 Task: Add Sprouts Unsalted Butter to the cart.
Action: Mouse moved to (22, 91)
Screenshot: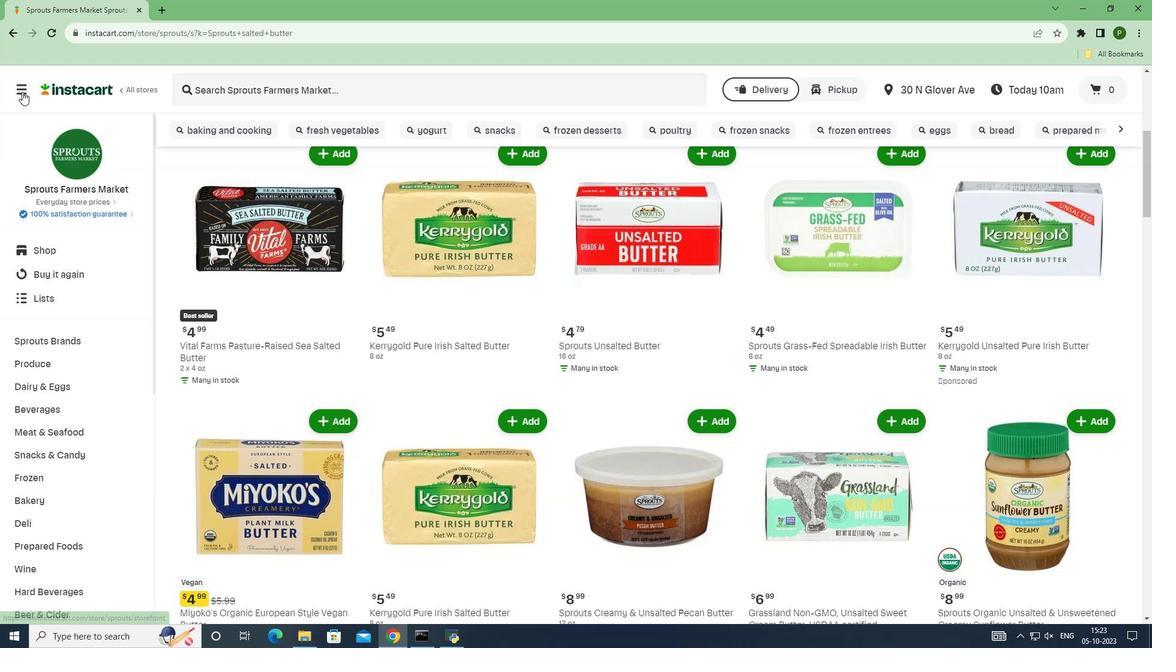 
Action: Mouse pressed left at (22, 91)
Screenshot: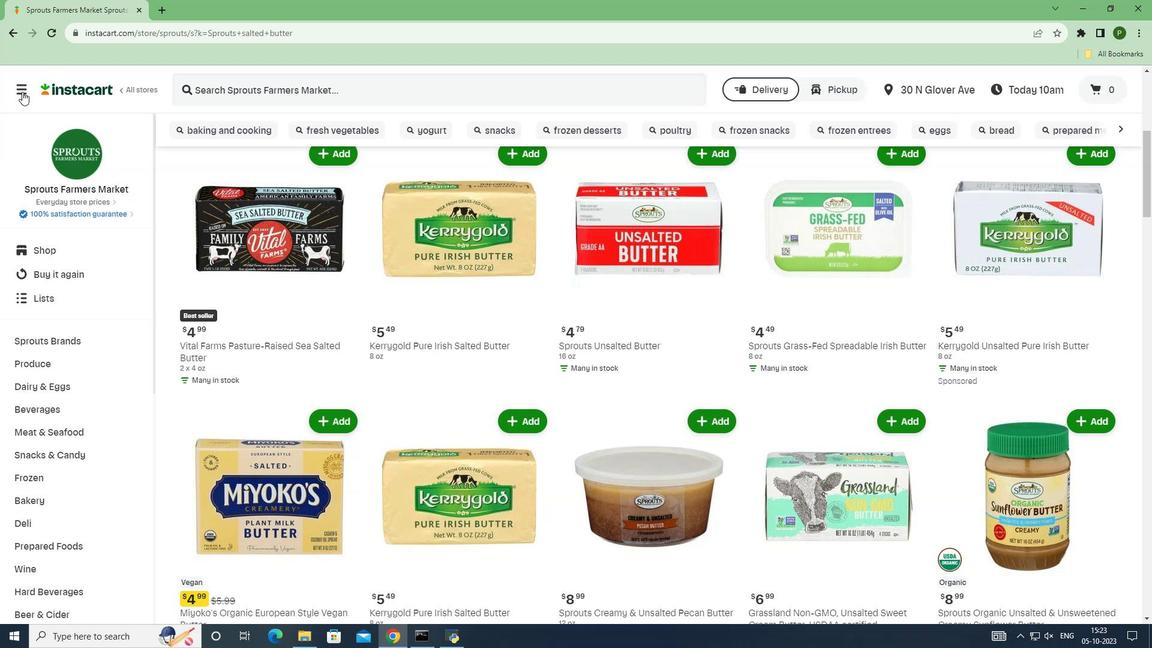 
Action: Mouse moved to (42, 315)
Screenshot: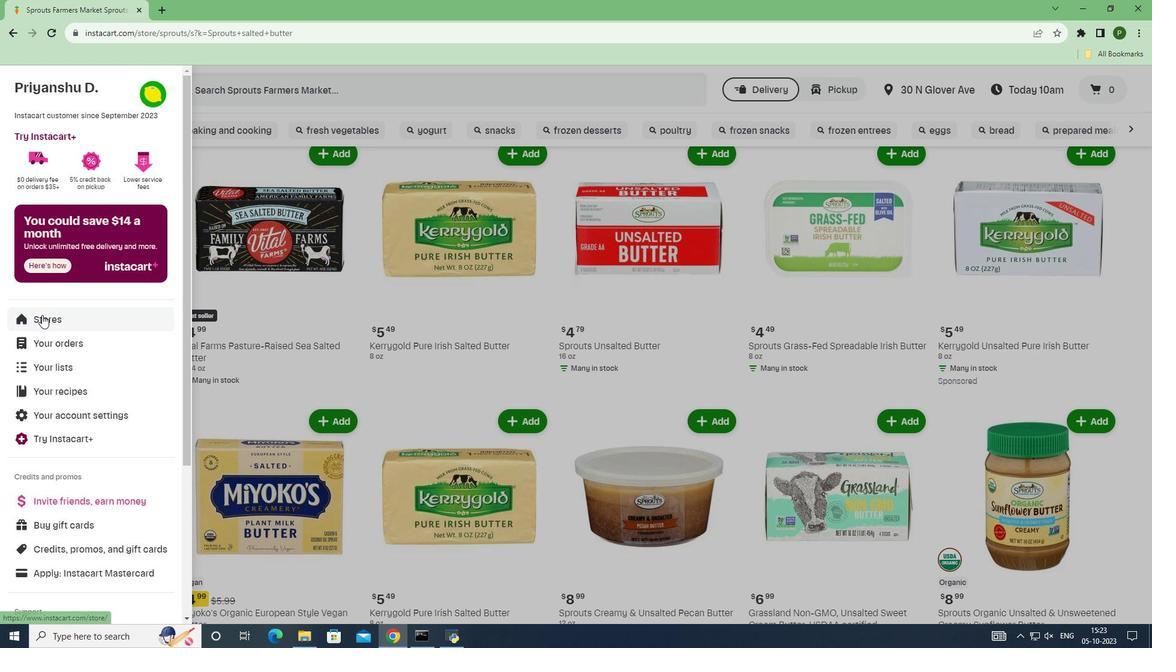 
Action: Mouse pressed left at (42, 315)
Screenshot: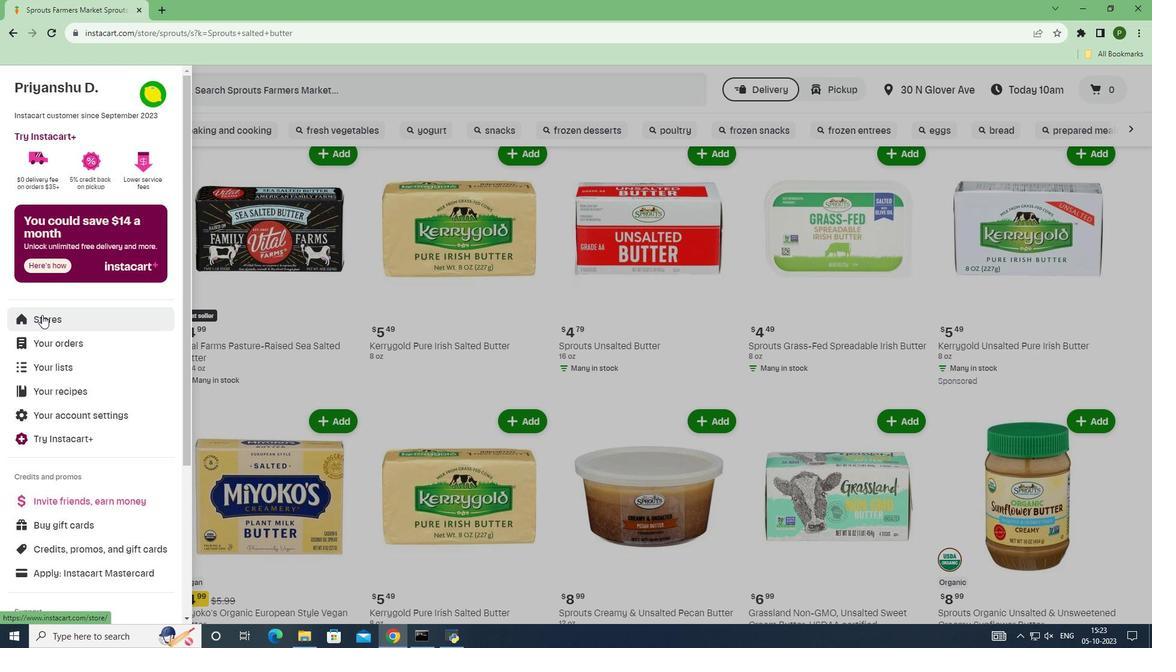 
Action: Mouse moved to (289, 129)
Screenshot: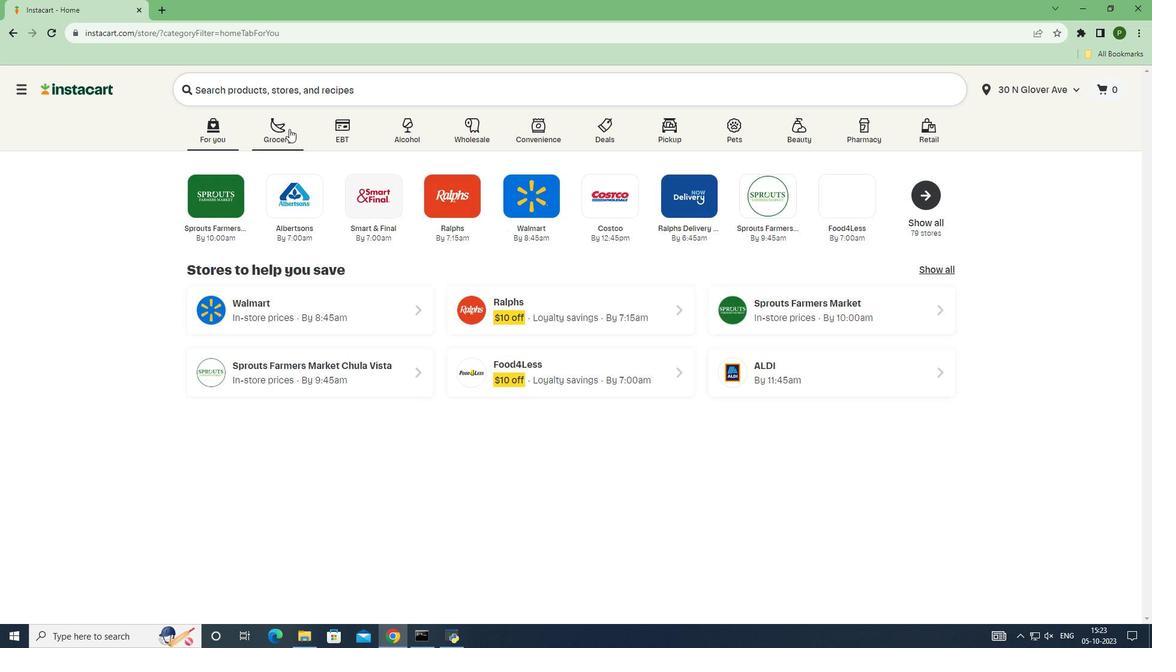 
Action: Mouse pressed left at (289, 129)
Screenshot: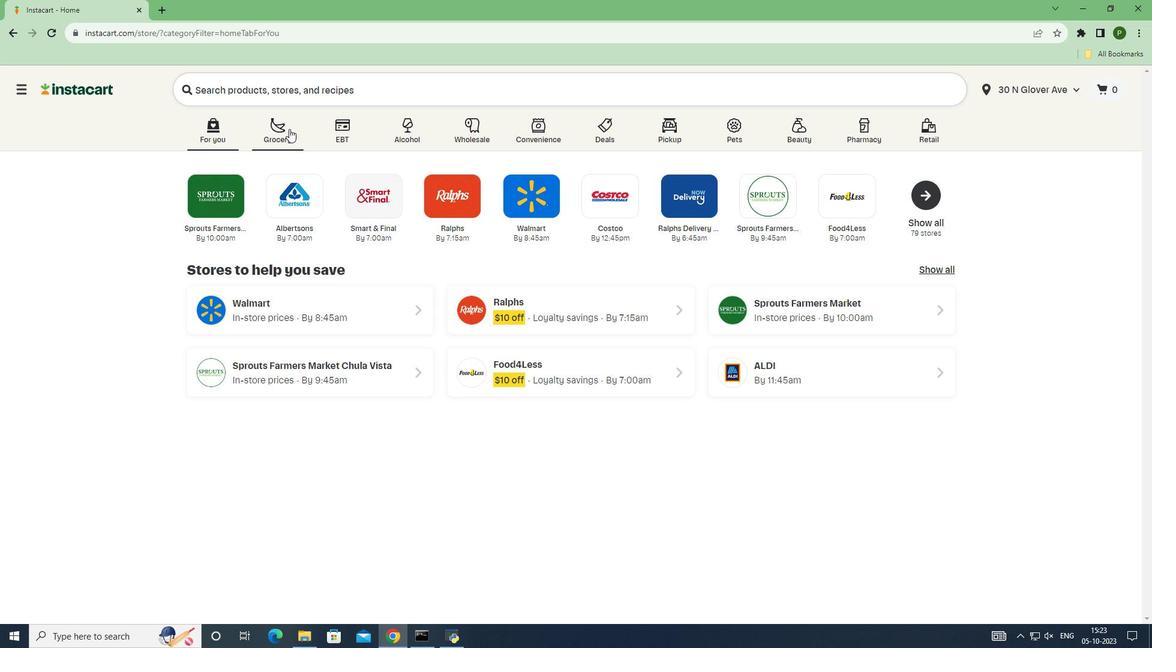 
Action: Mouse moved to (739, 277)
Screenshot: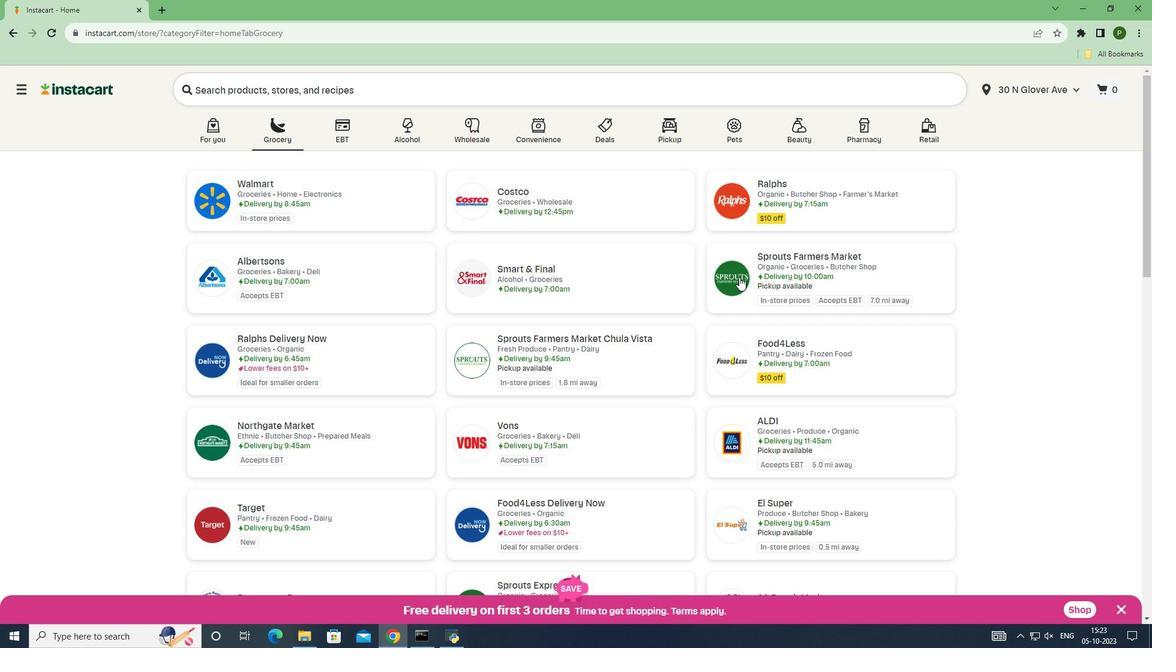 
Action: Mouse pressed left at (739, 277)
Screenshot: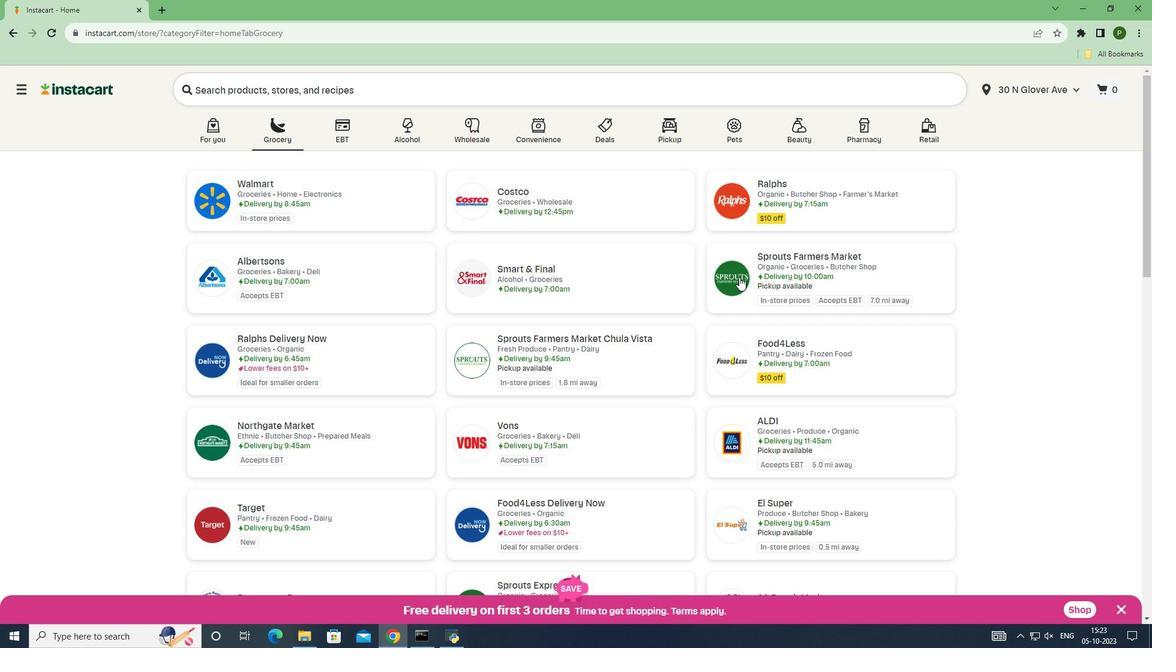 
Action: Mouse moved to (110, 339)
Screenshot: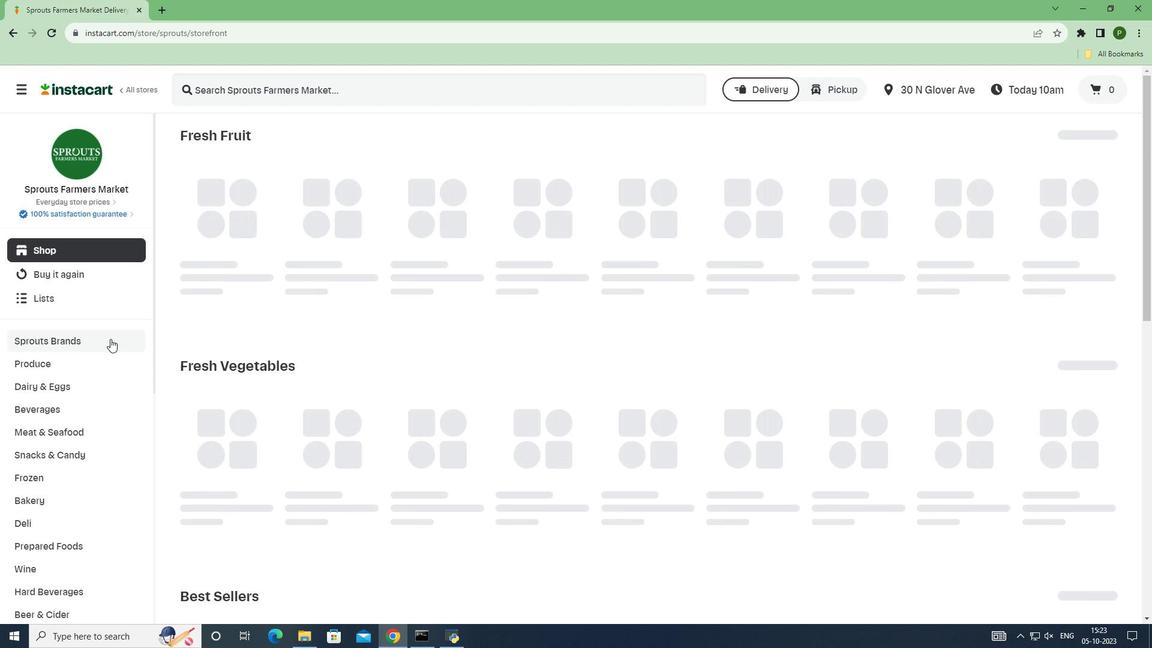 
Action: Mouse pressed left at (110, 339)
Screenshot: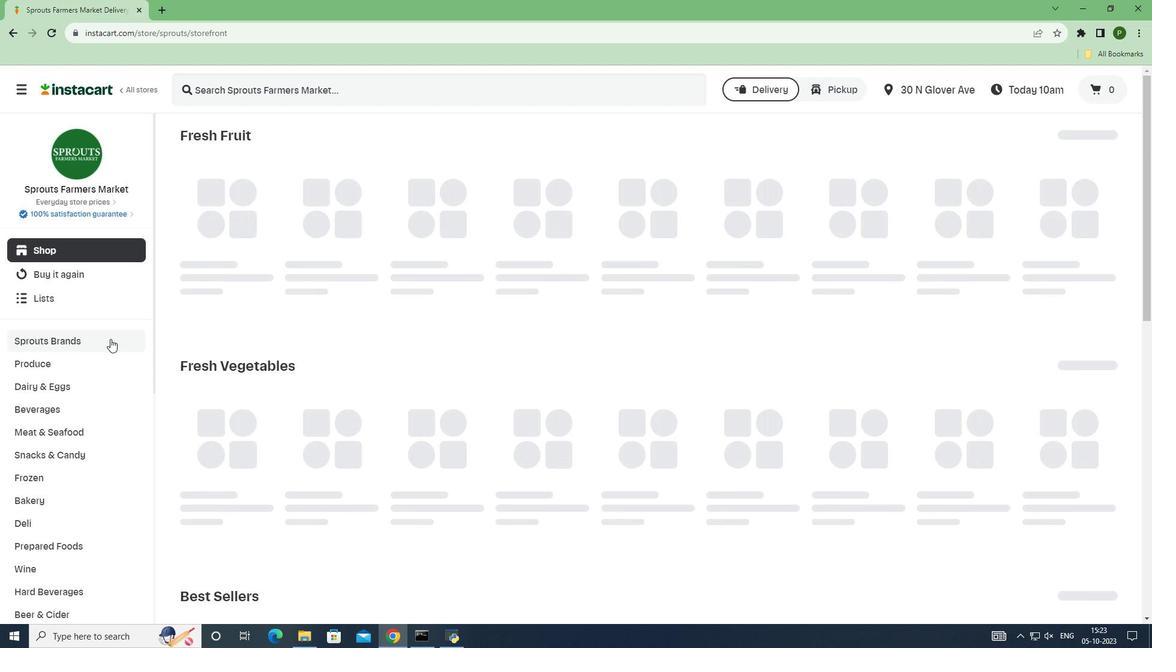 
Action: Mouse moved to (61, 451)
Screenshot: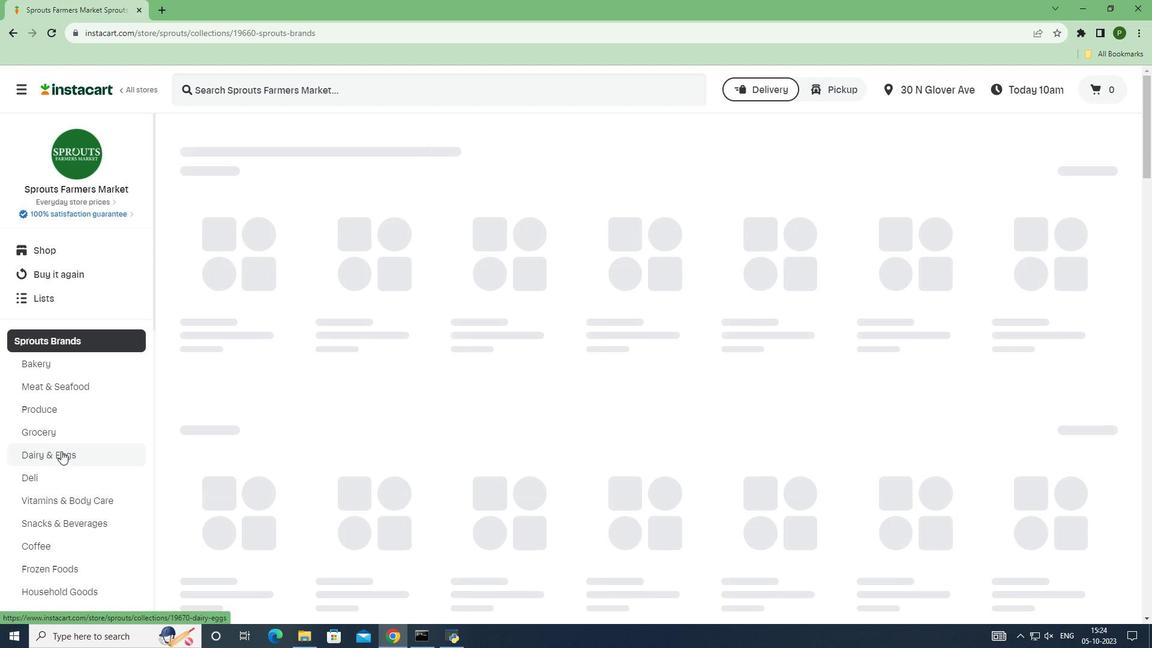 
Action: Mouse pressed left at (61, 451)
Screenshot: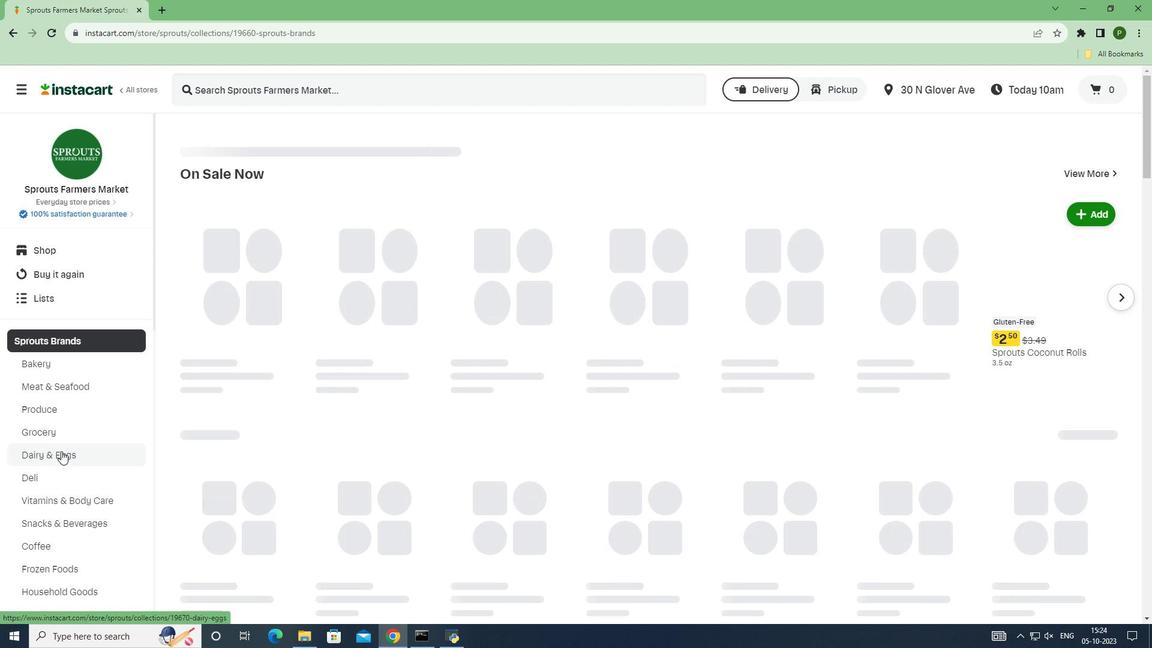 
Action: Mouse moved to (246, 91)
Screenshot: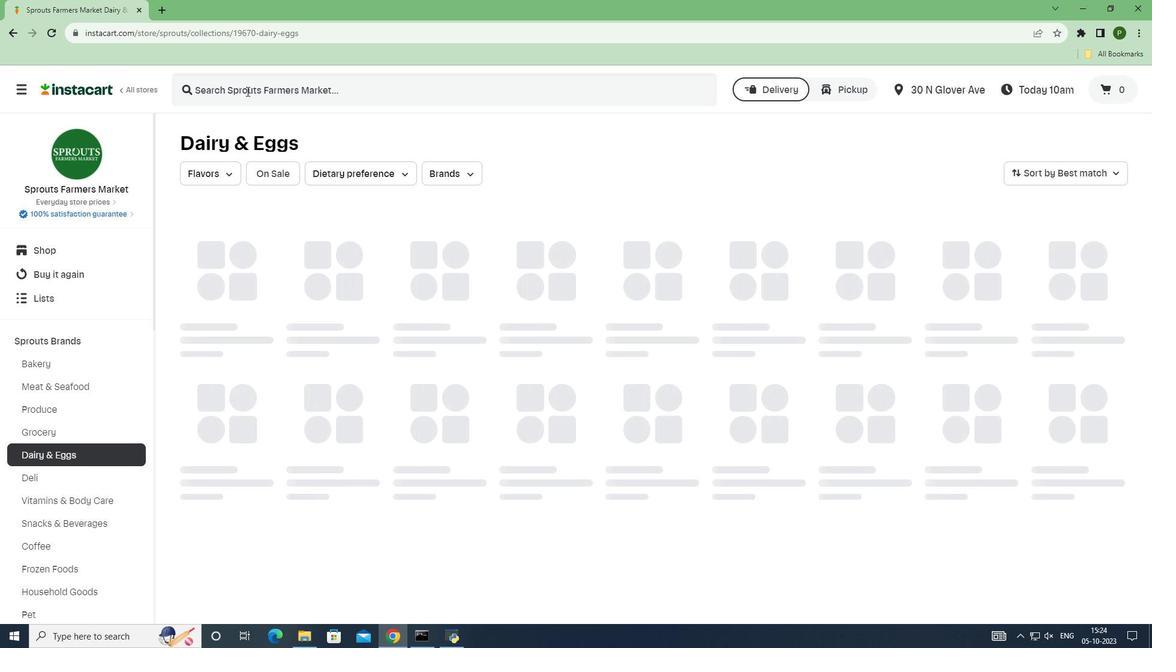 
Action: Mouse pressed left at (246, 91)
Screenshot: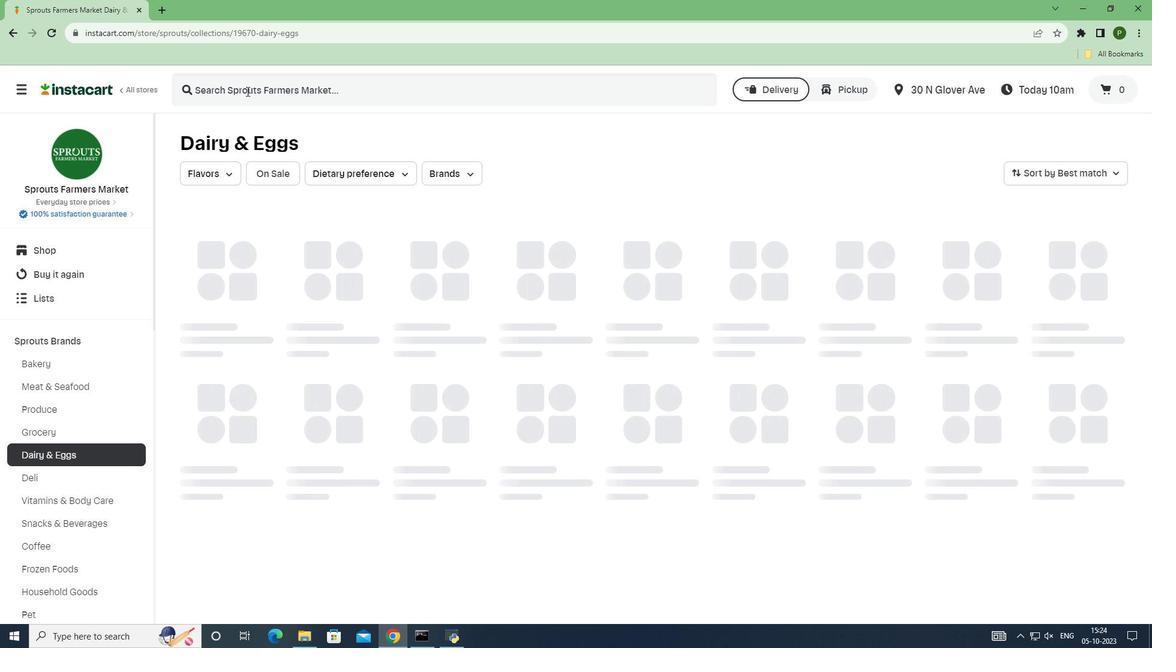 
Action: Key pressed <Key.caps_lock>S<Key.caps_lock>prouts<Key.space>unsalted<Key.space>butter<Key.enter>
Screenshot: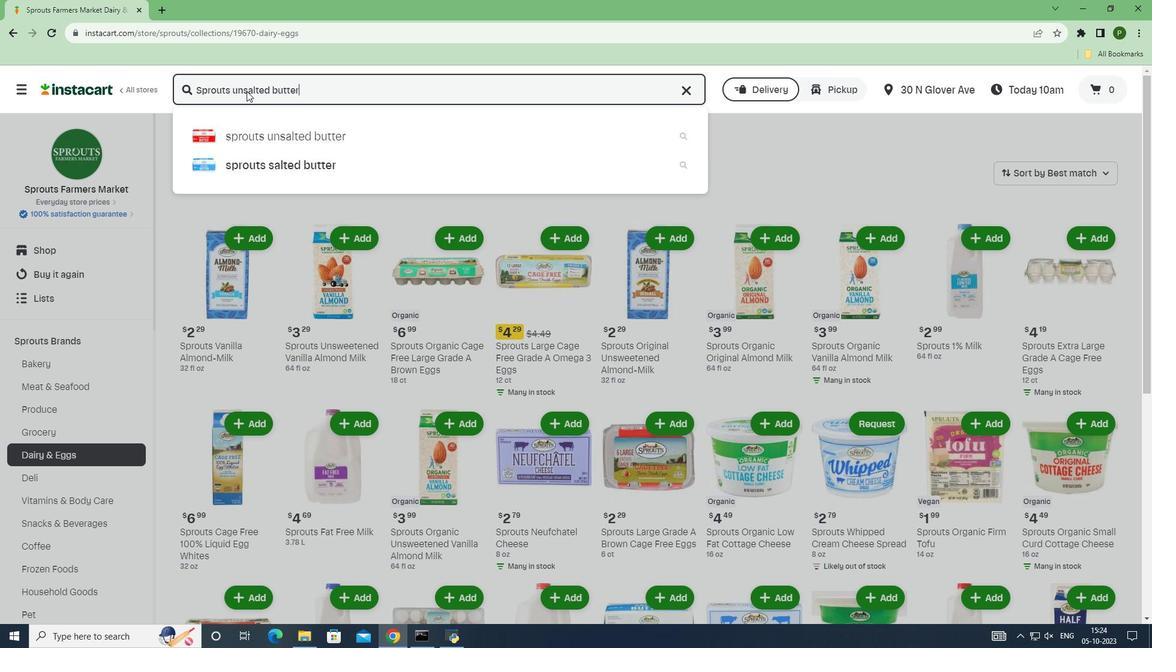 
Action: Mouse moved to (696, 203)
Screenshot: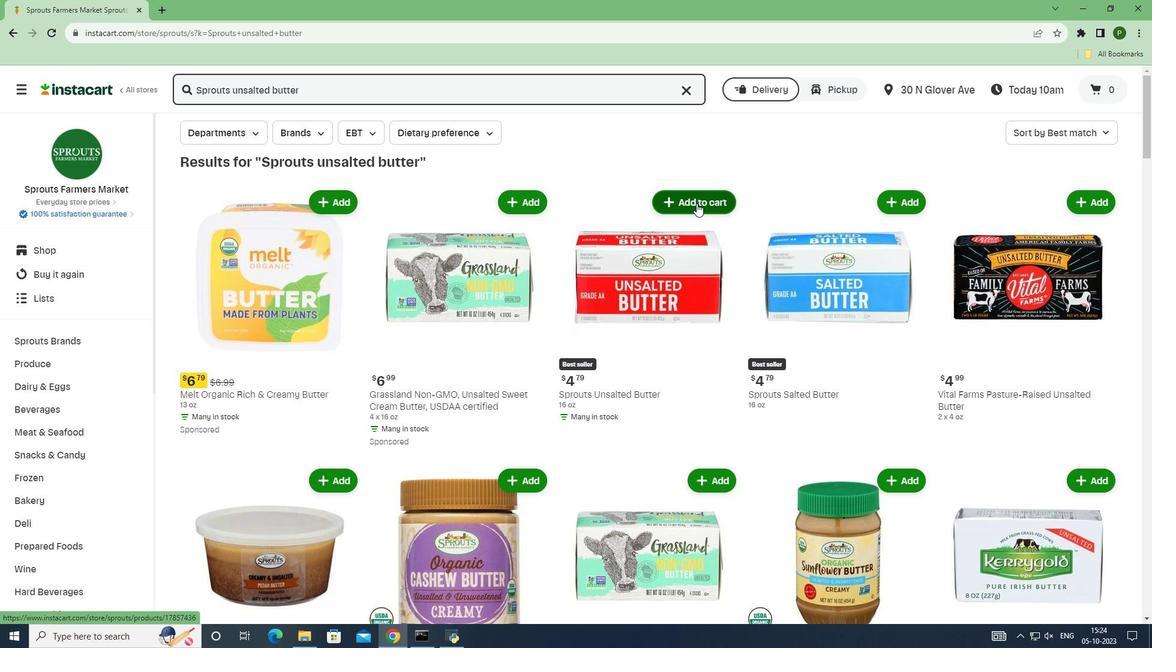 
Action: Mouse pressed left at (696, 203)
Screenshot: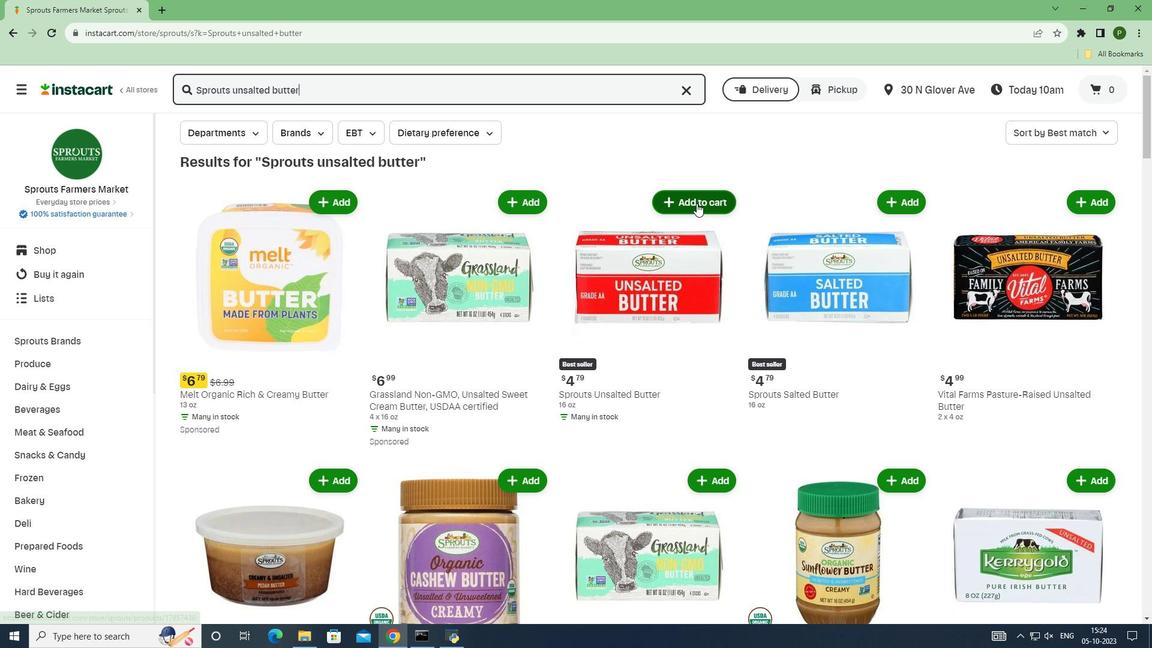 
